 Task: Select the month "December".
Action: Mouse moved to (358, 331)
Screenshot: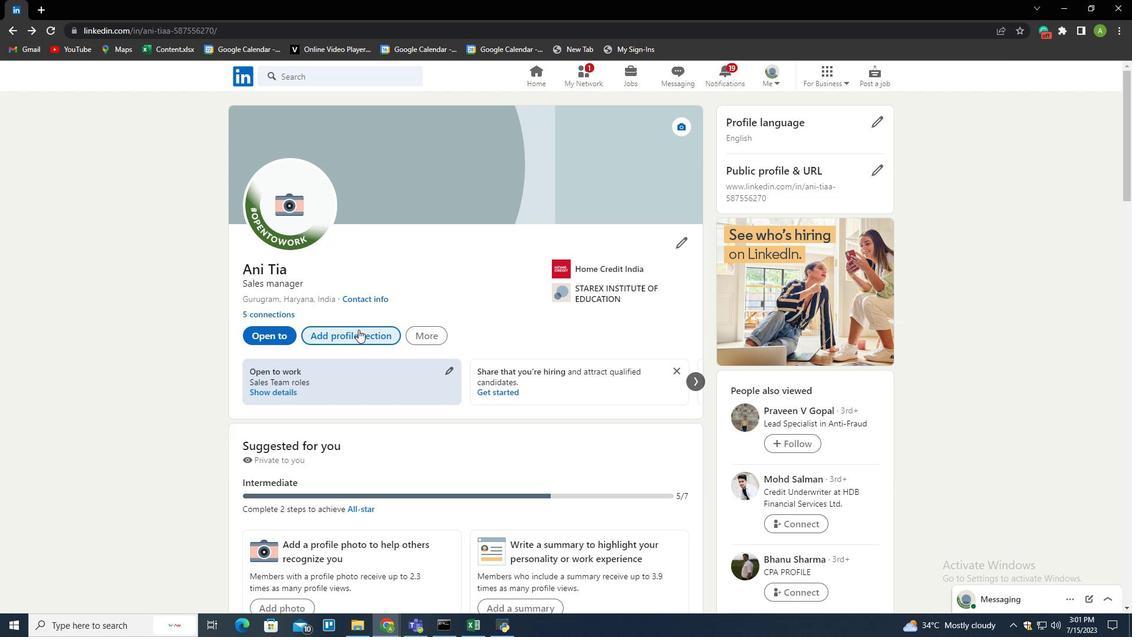 
Action: Mouse pressed left at (358, 331)
Screenshot: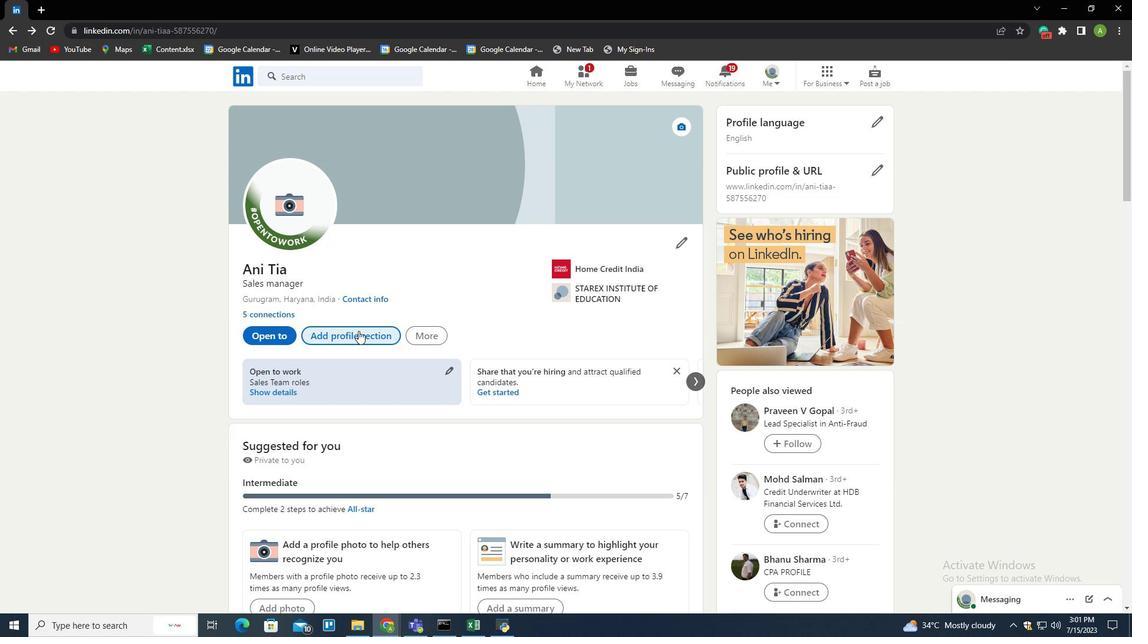 
Action: Mouse moved to (703, 158)
Screenshot: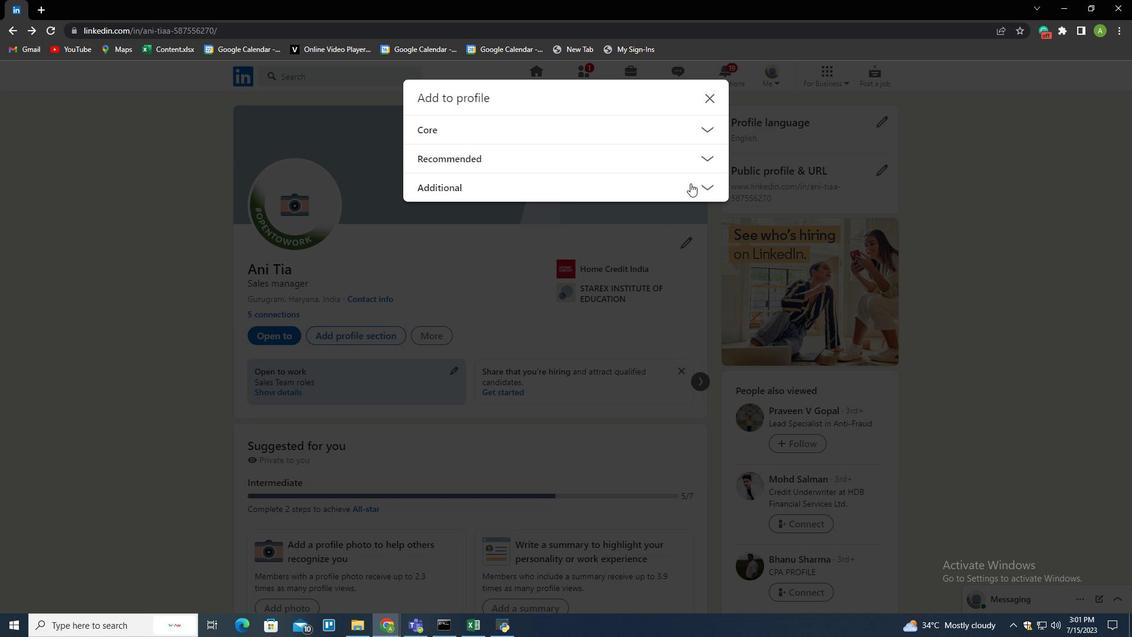 
Action: Mouse pressed left at (703, 158)
Screenshot: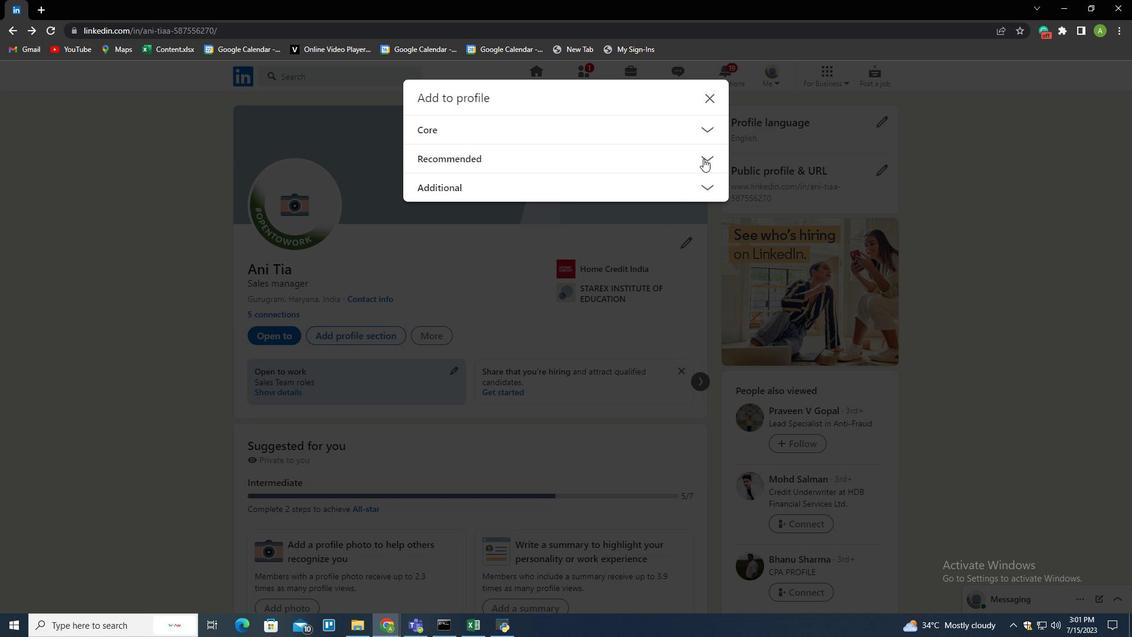 
Action: Mouse moved to (461, 238)
Screenshot: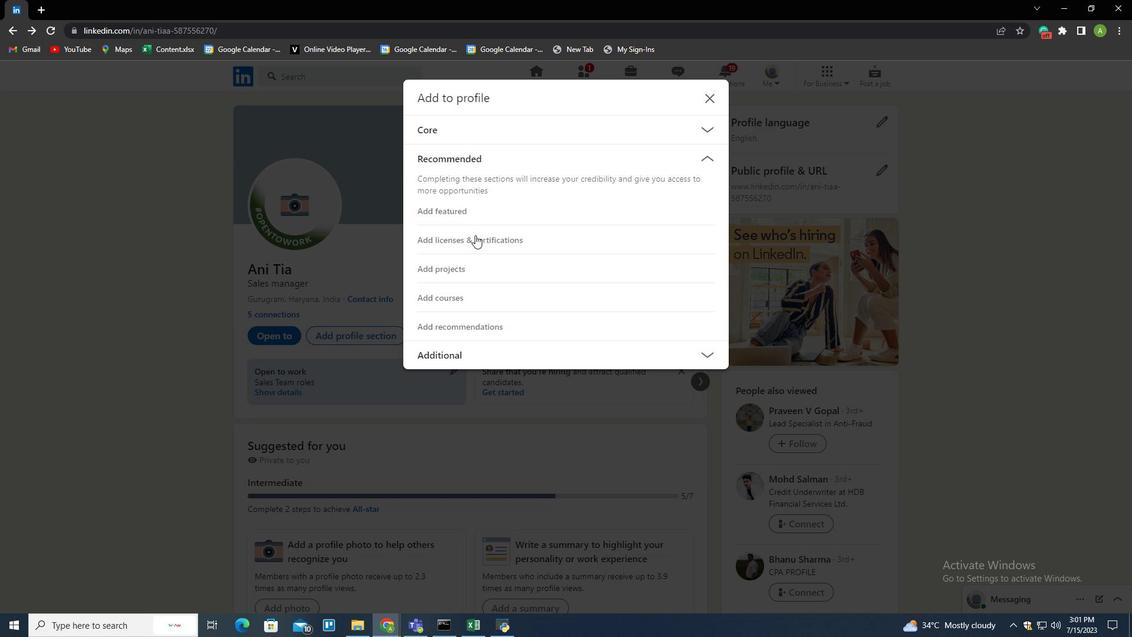 
Action: Mouse pressed left at (461, 238)
Screenshot: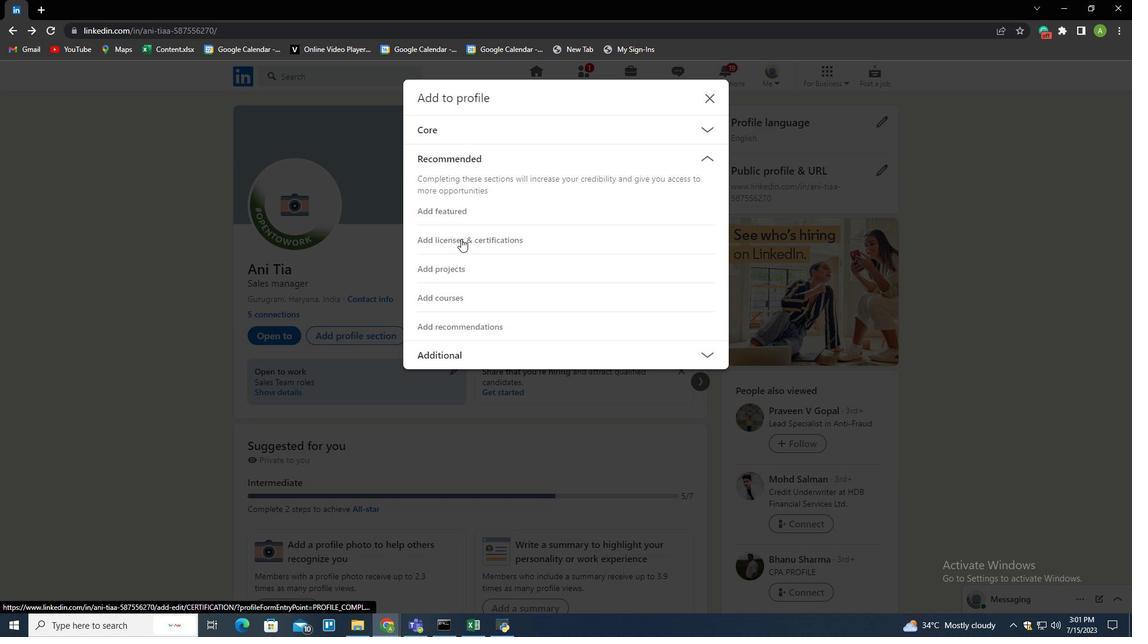 
Action: Mouse moved to (482, 324)
Screenshot: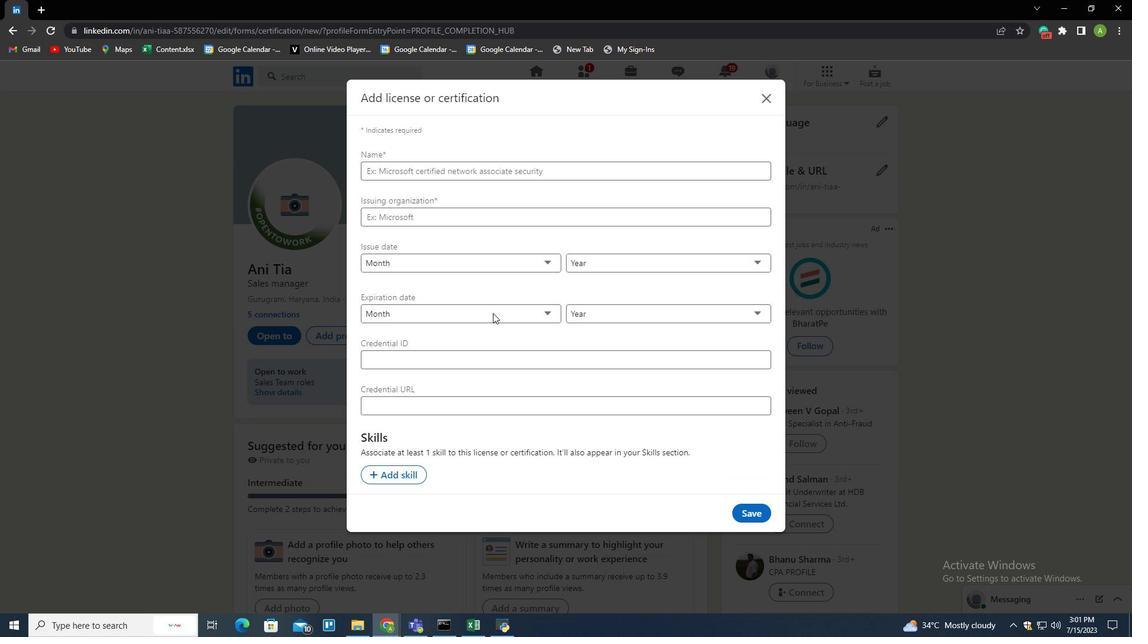 
Action: Mouse pressed left at (482, 324)
Screenshot: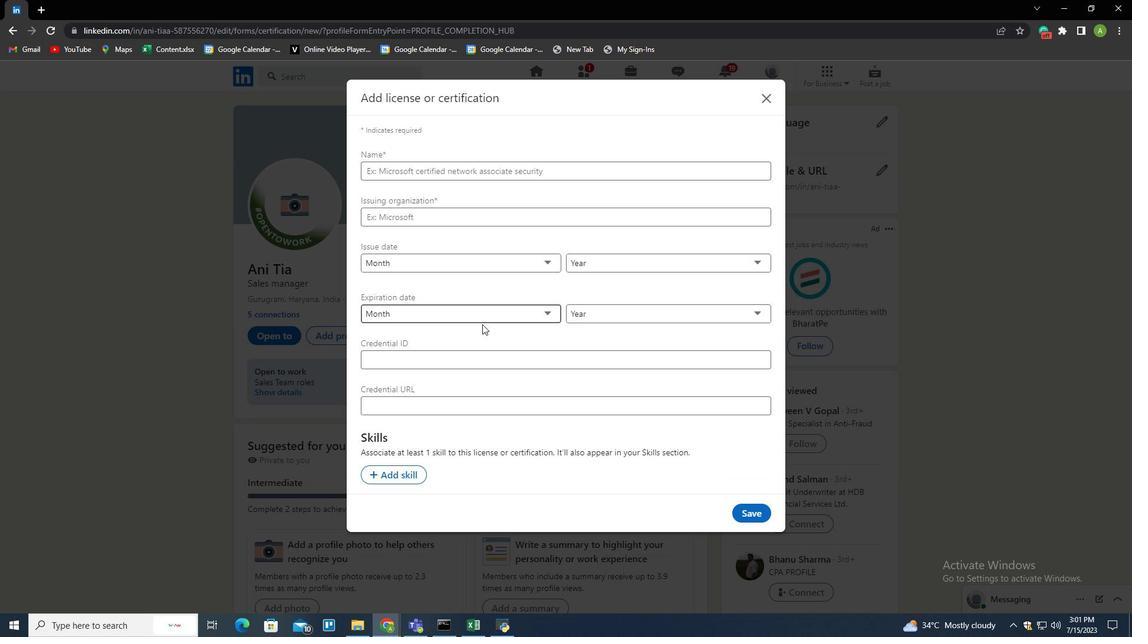 
Action: Mouse moved to (489, 318)
Screenshot: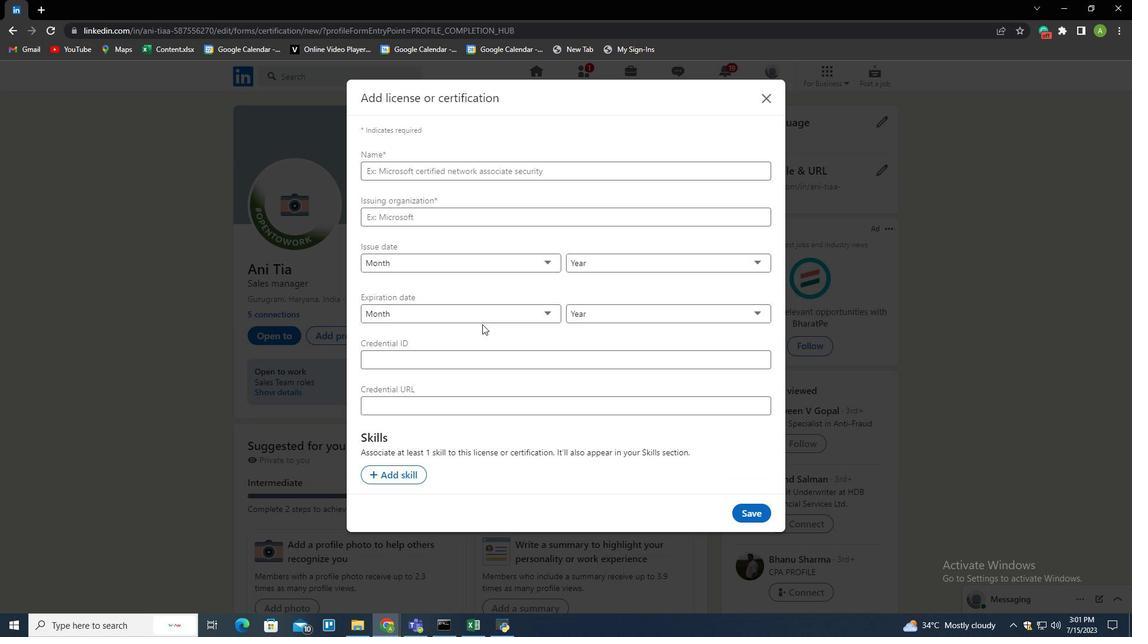 
Action: Mouse pressed left at (489, 318)
Screenshot: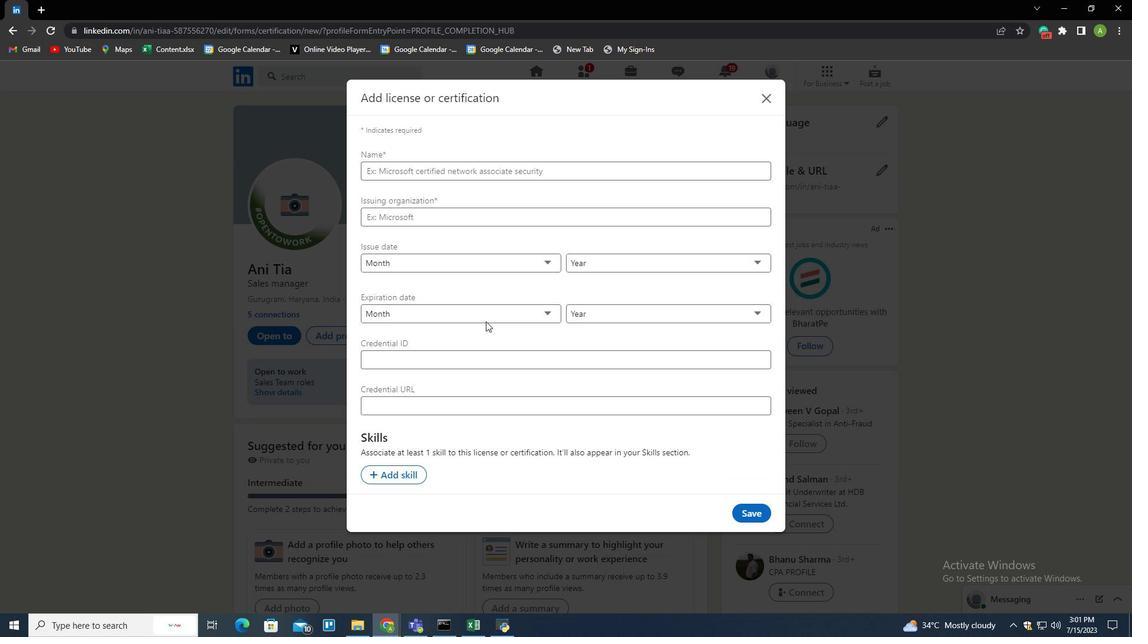 
Action: Mouse moved to (381, 469)
Screenshot: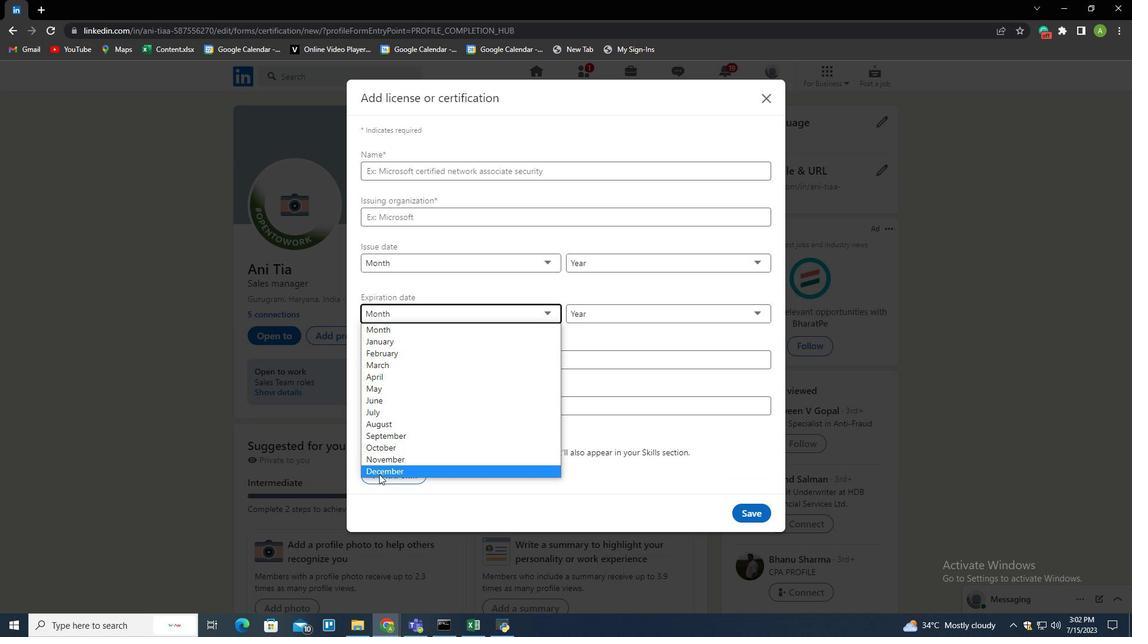 
Action: Mouse pressed left at (381, 469)
Screenshot: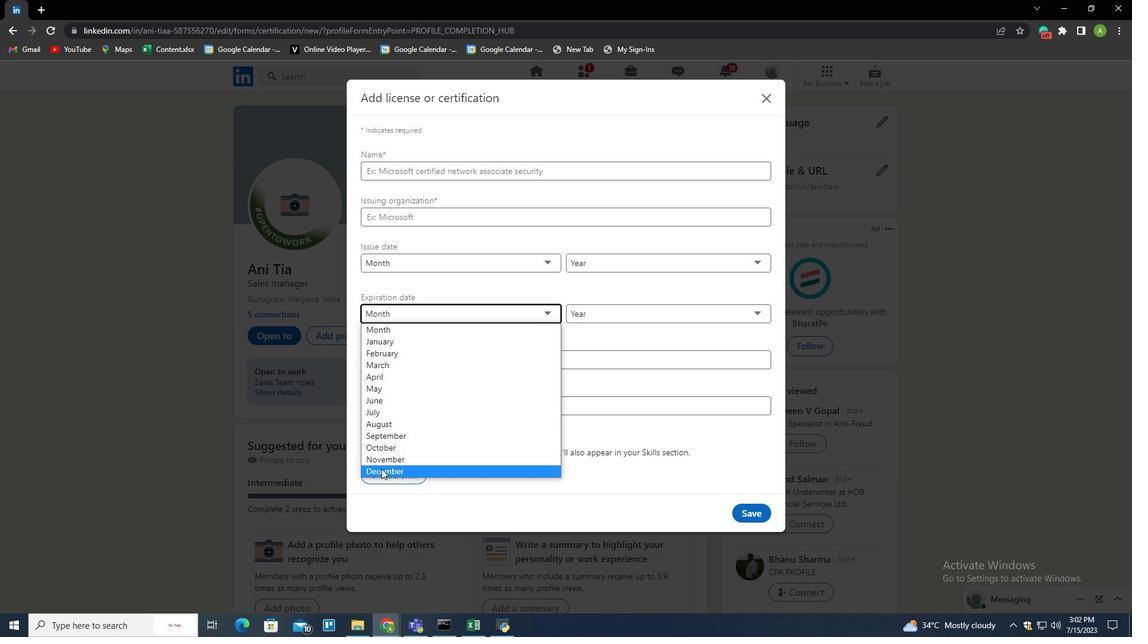 
Action: Mouse moved to (448, 305)
Screenshot: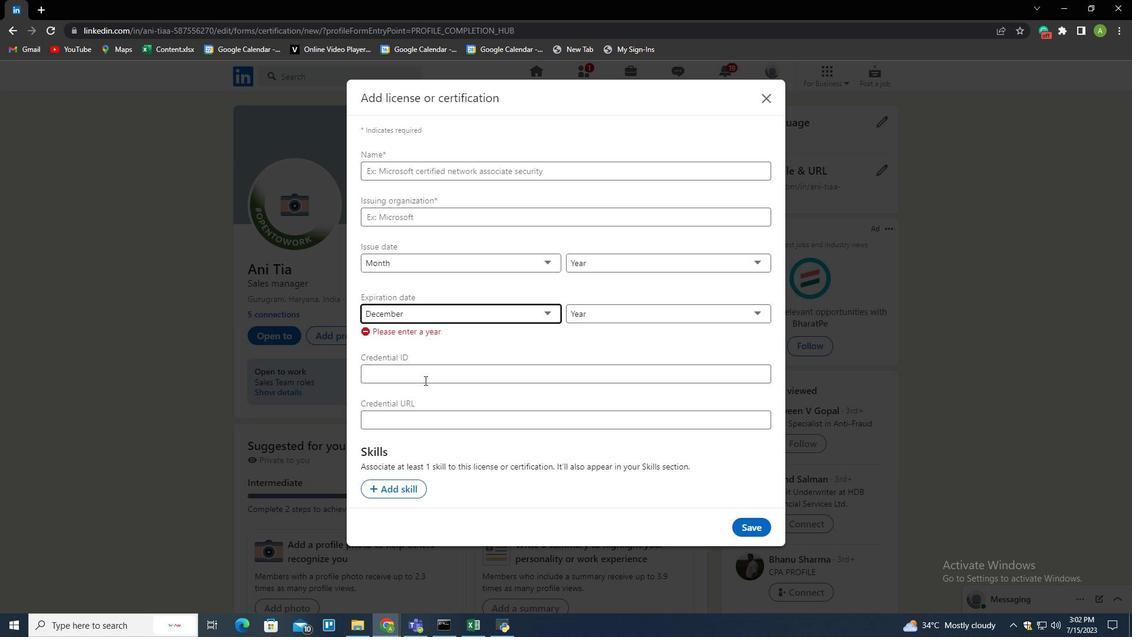 
